 Task: Enable the option "windows service interface" in control interfaces.
Action: Mouse moved to (138, 16)
Screenshot: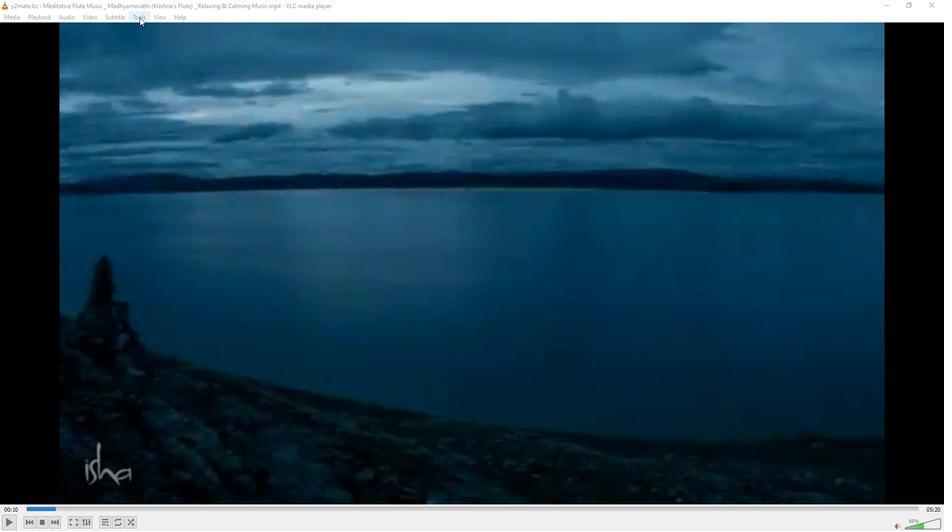 
Action: Mouse pressed left at (138, 16)
Screenshot: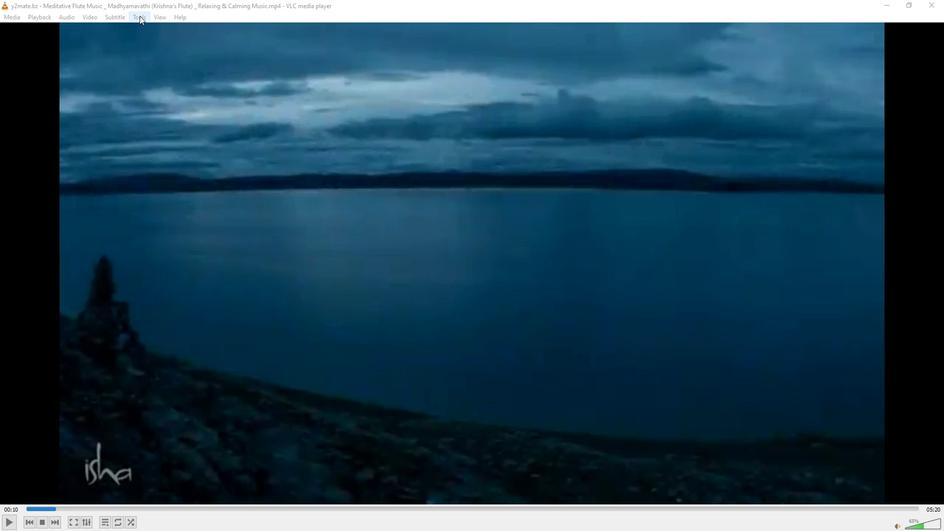 
Action: Mouse moved to (160, 135)
Screenshot: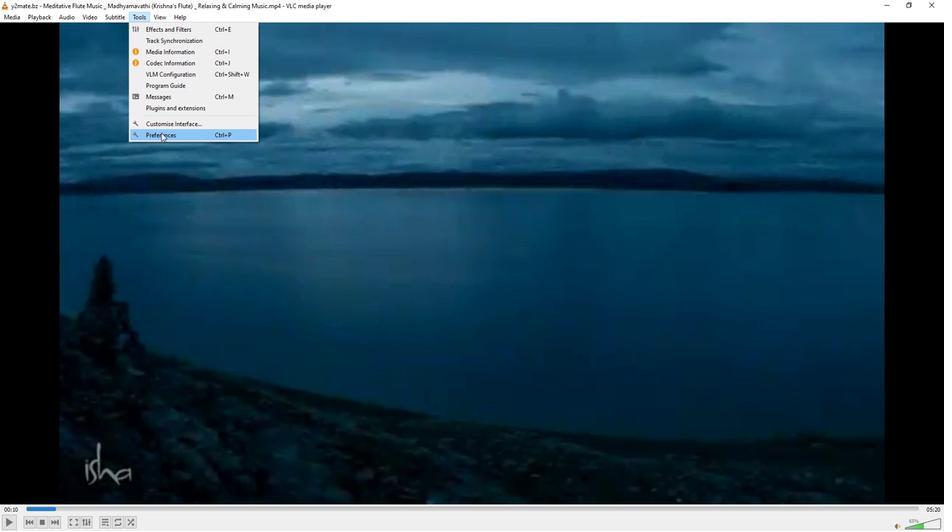 
Action: Mouse pressed left at (160, 135)
Screenshot: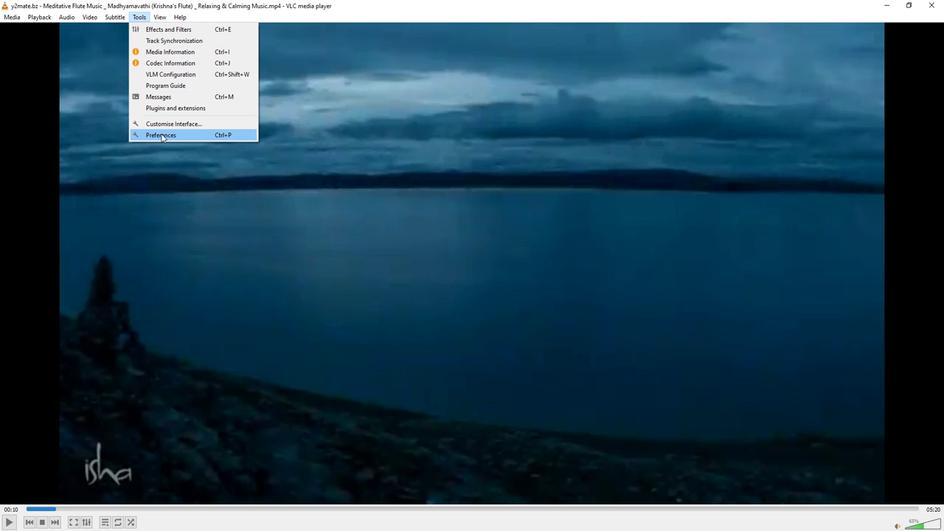 
Action: Mouse moved to (311, 433)
Screenshot: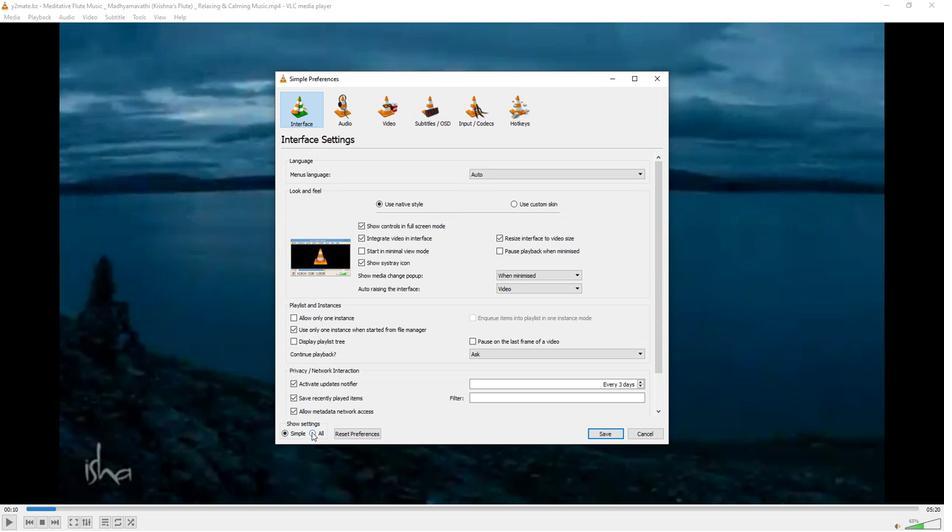 
Action: Mouse pressed left at (311, 433)
Screenshot: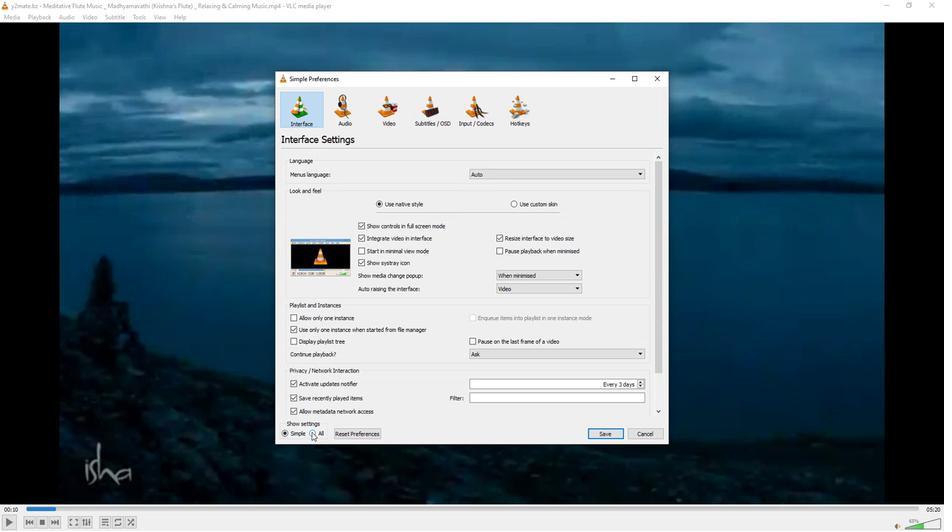 
Action: Mouse moved to (316, 363)
Screenshot: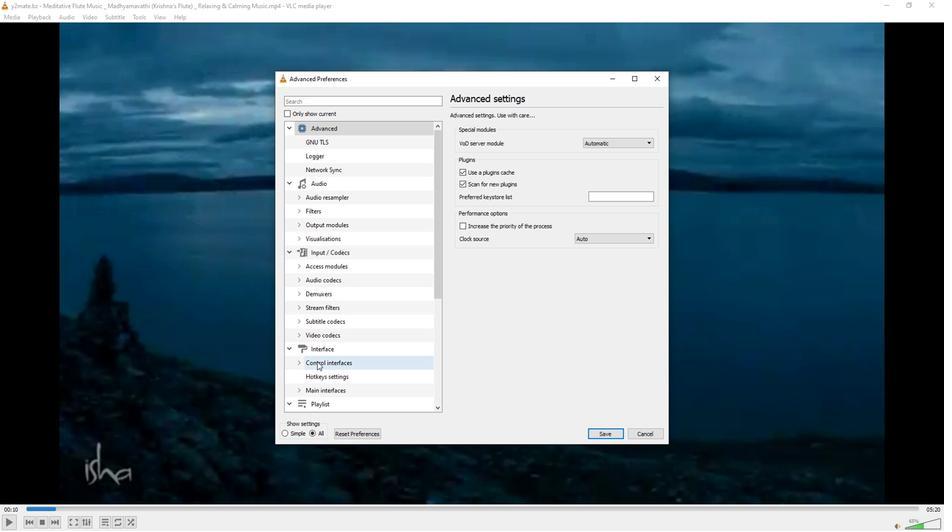 
Action: Mouse pressed left at (316, 363)
Screenshot: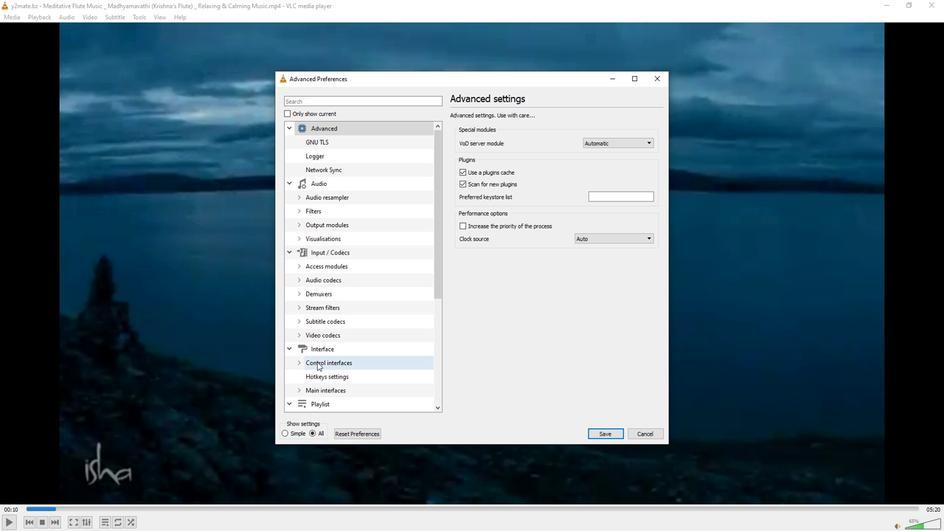 
Action: Mouse moved to (463, 153)
Screenshot: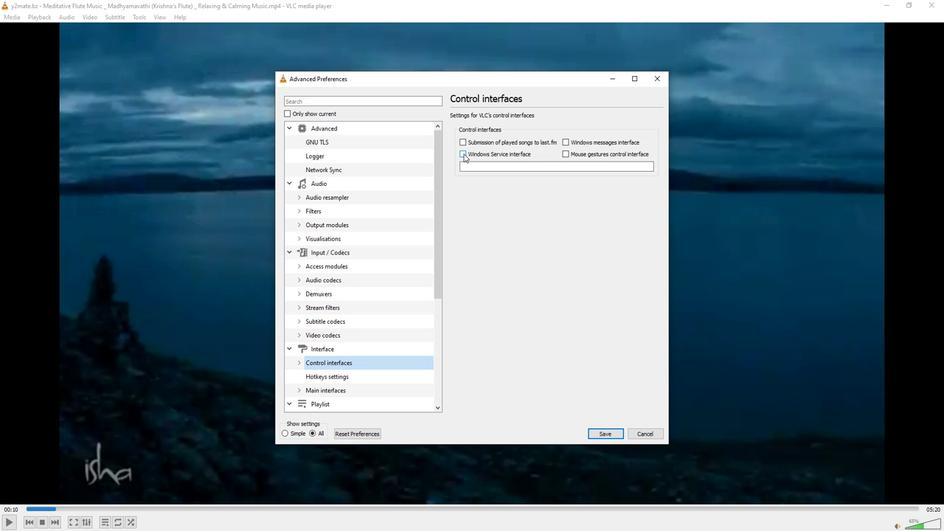 
Action: Mouse pressed left at (463, 153)
Screenshot: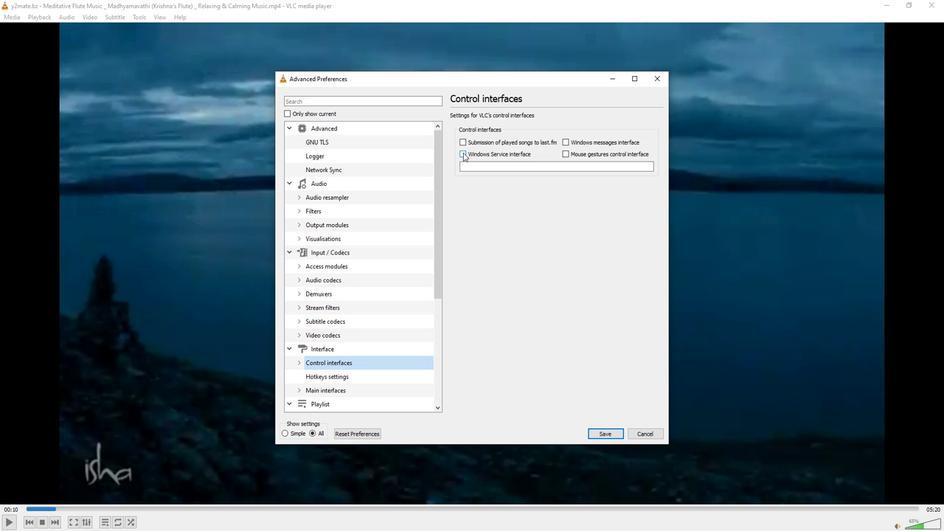 
Action: Mouse moved to (462, 158)
Screenshot: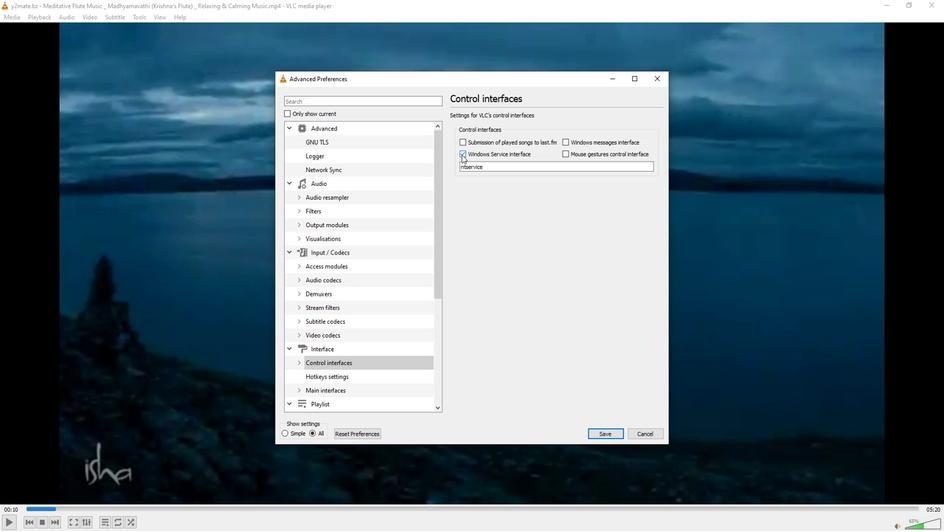 
